 Task: Add a signature Devin Parker containing 'With best regards, Devin Parker' to email address softage.1@softage.net and add a folder Copyrights
Action: Key pressed n
Screenshot: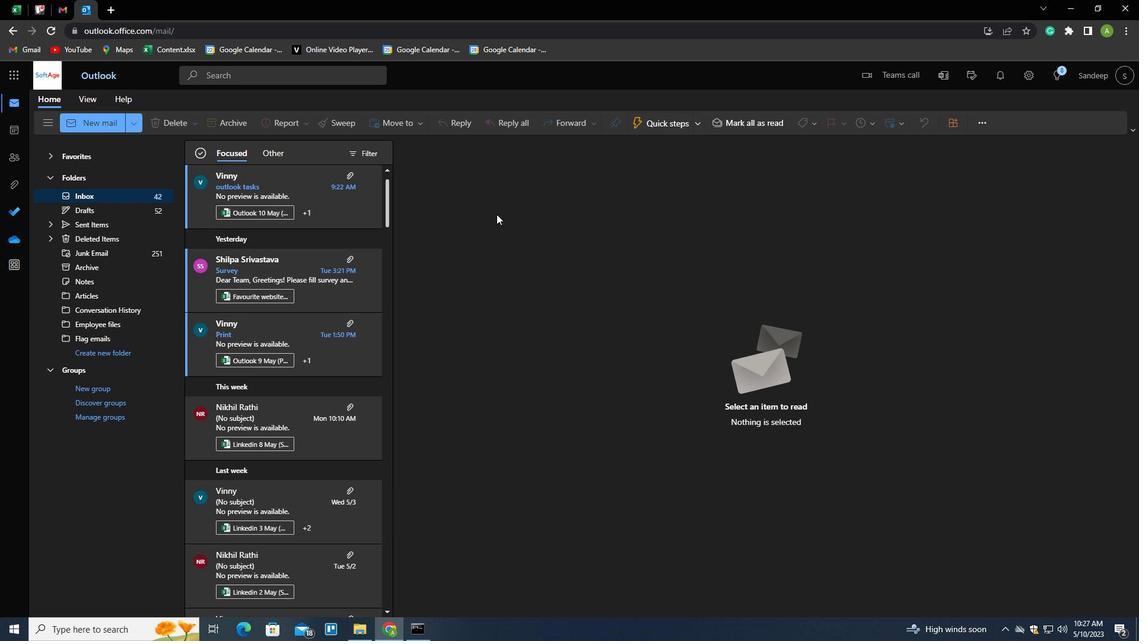 
Action: Mouse moved to (804, 118)
Screenshot: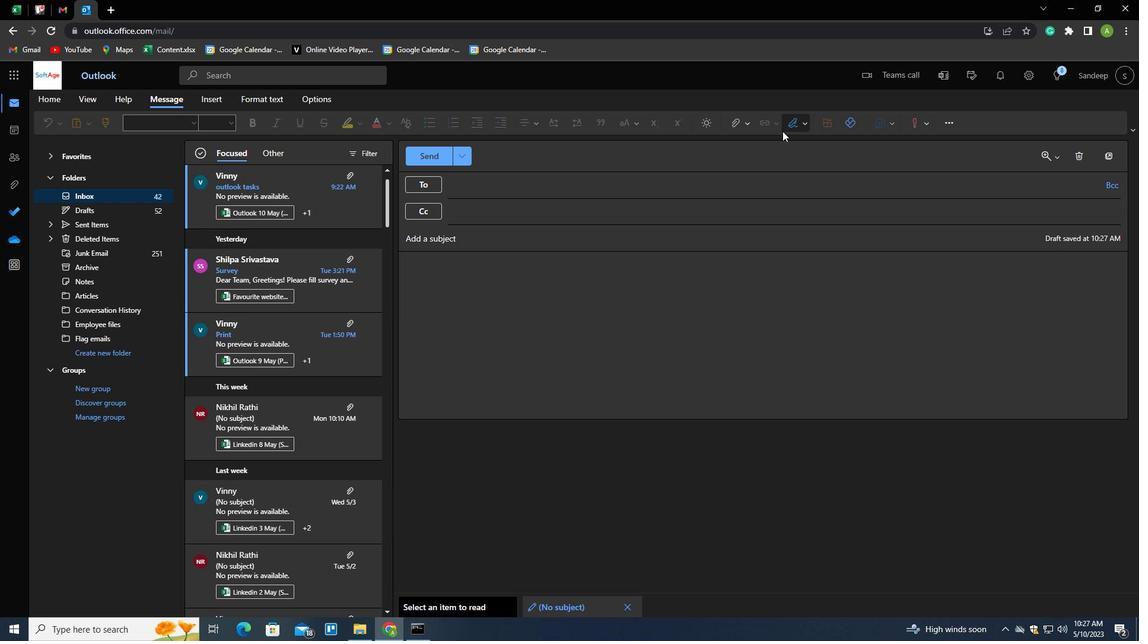 
Action: Mouse pressed left at (804, 118)
Screenshot: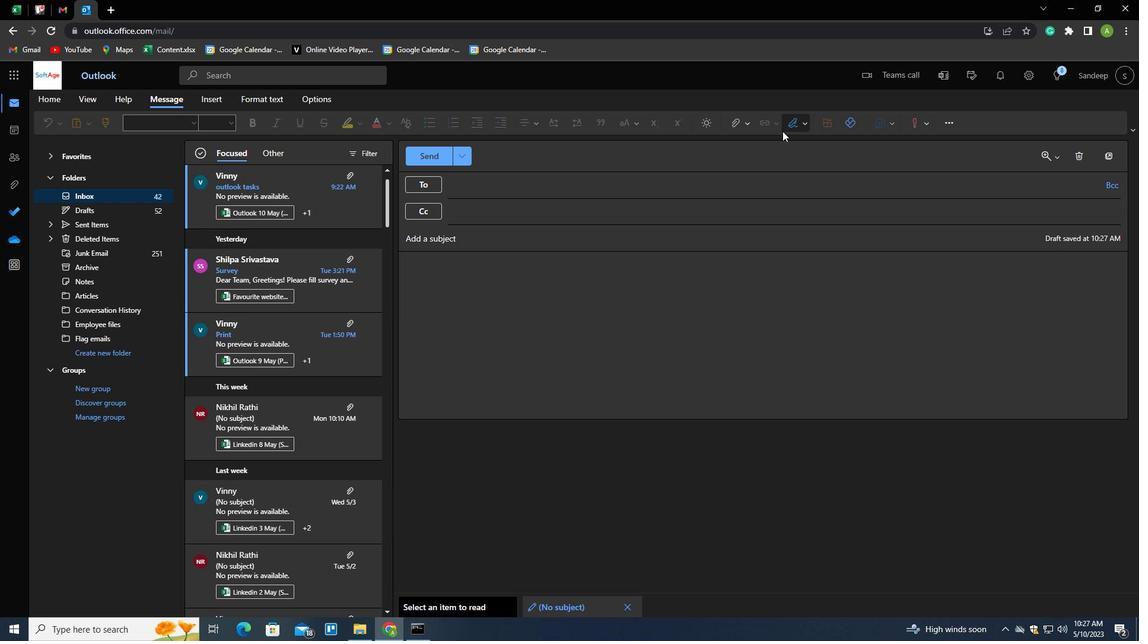 
Action: Mouse moved to (793, 141)
Screenshot: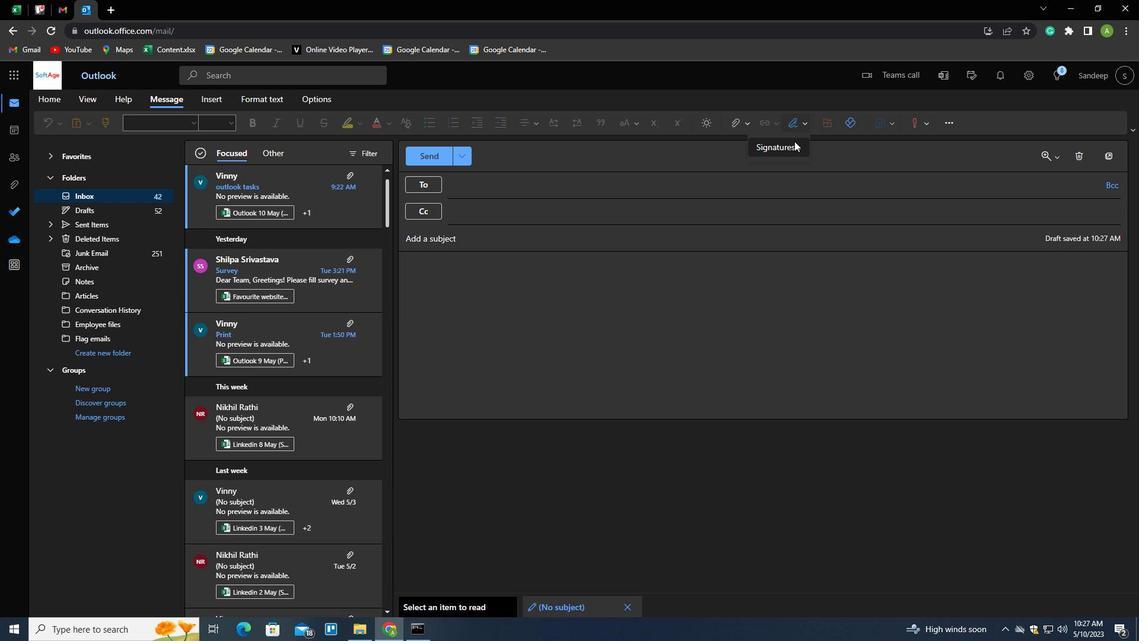 
Action: Mouse pressed left at (793, 141)
Screenshot: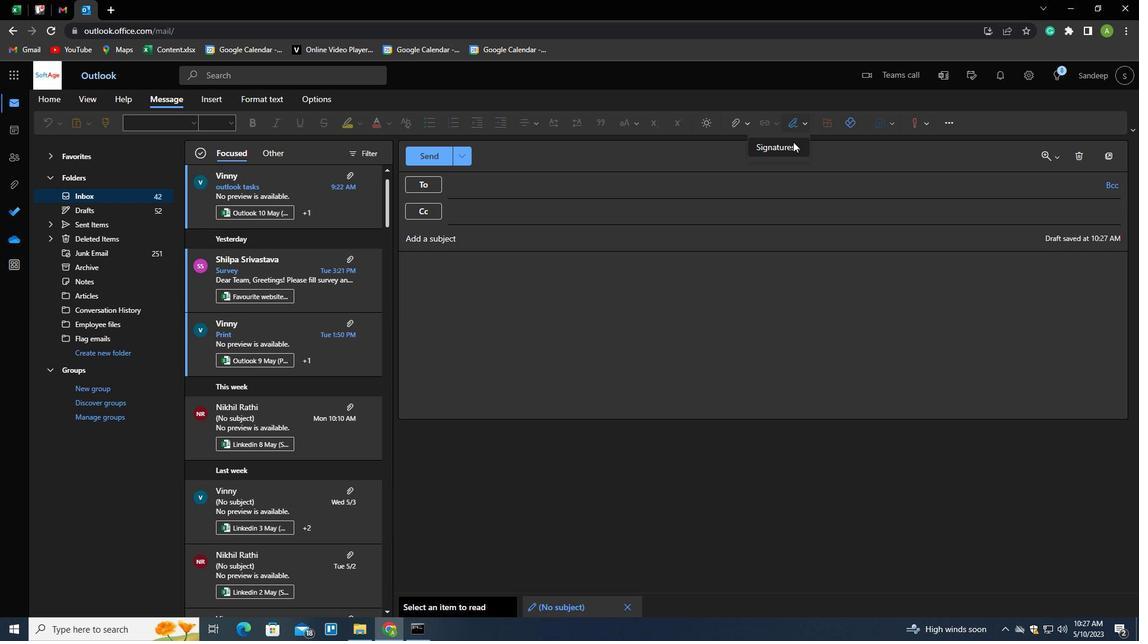 
Action: Mouse moved to (639, 216)
Screenshot: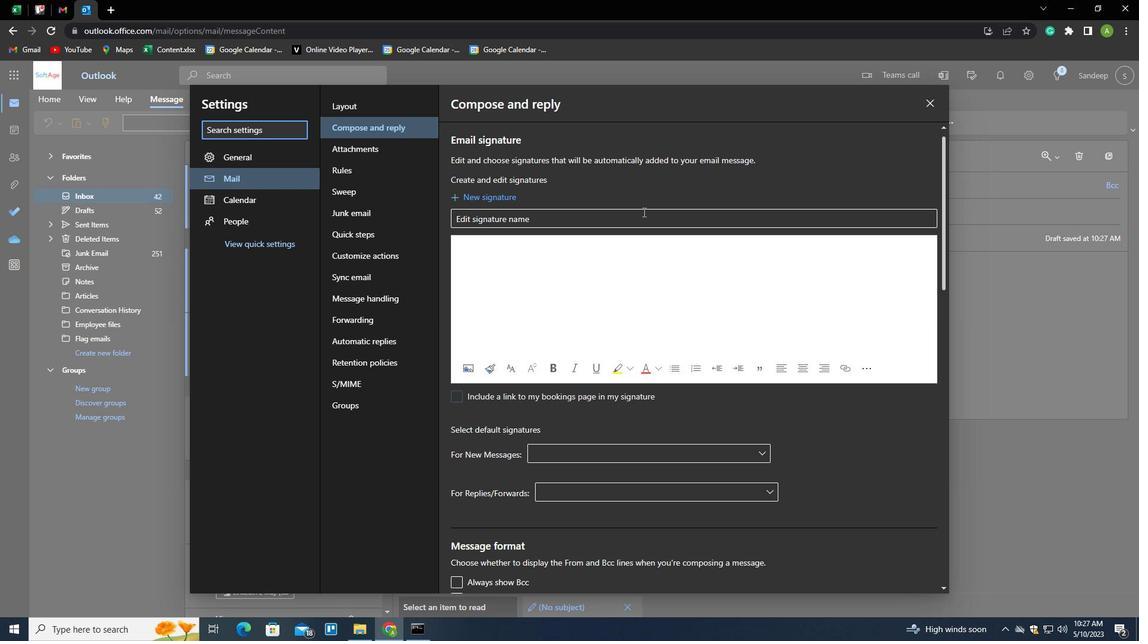 
Action: Mouse pressed left at (639, 216)
Screenshot: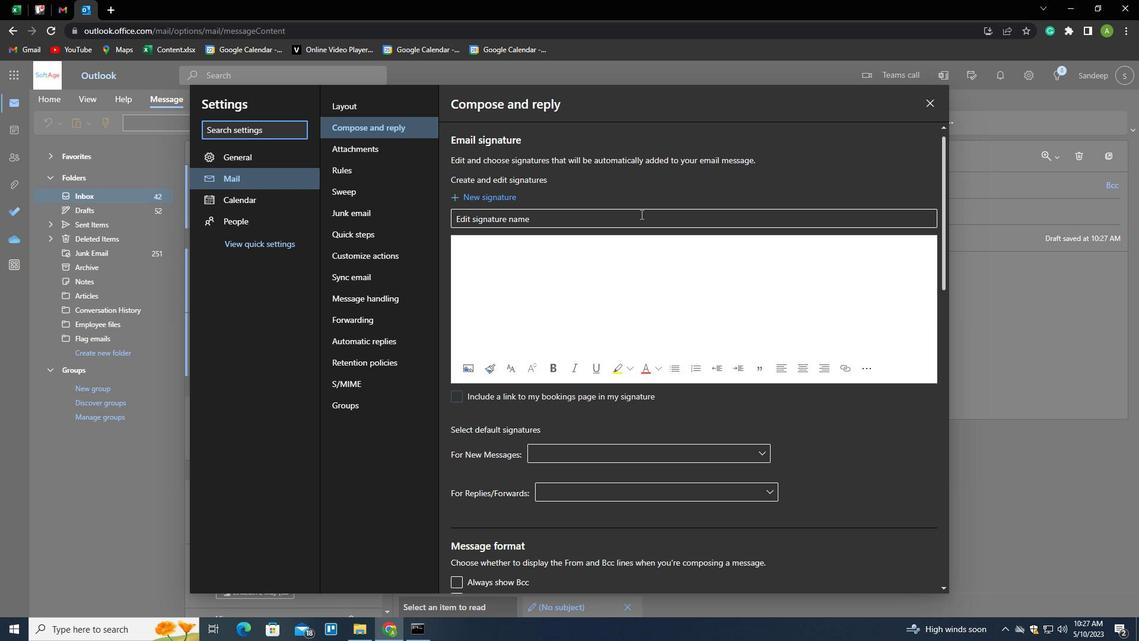 
Action: Key pressed <Key.shift>DECIN<Key.backspace><Key.backspace><Key.backspace>VIN<Key.space><Key.shift>PARKER<Key.tab><Key.shift_r><Key.enter><Key.enter><Key.enter><Key.enter><Key.enter><Key.enter><Key.enter><Key.shift>WIRH<Key.backspace><Key.backspace>TH<Key.space>BEST<Key.space>REGARDS<Key.space><Key.shift_r><Key.enter><Key.shift>DEC=V<Key.backspace><Key.backspace><Key.backspace>VIN<Key.space>P<Key.backspace><Key.shift>PARKER
Screenshot: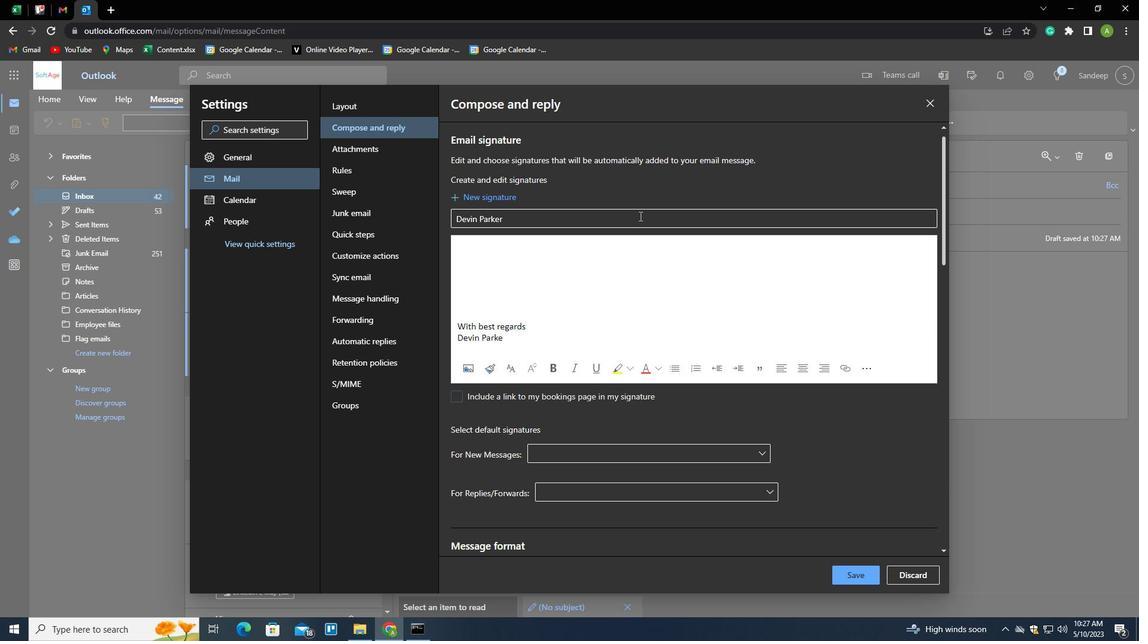
Action: Mouse moved to (855, 579)
Screenshot: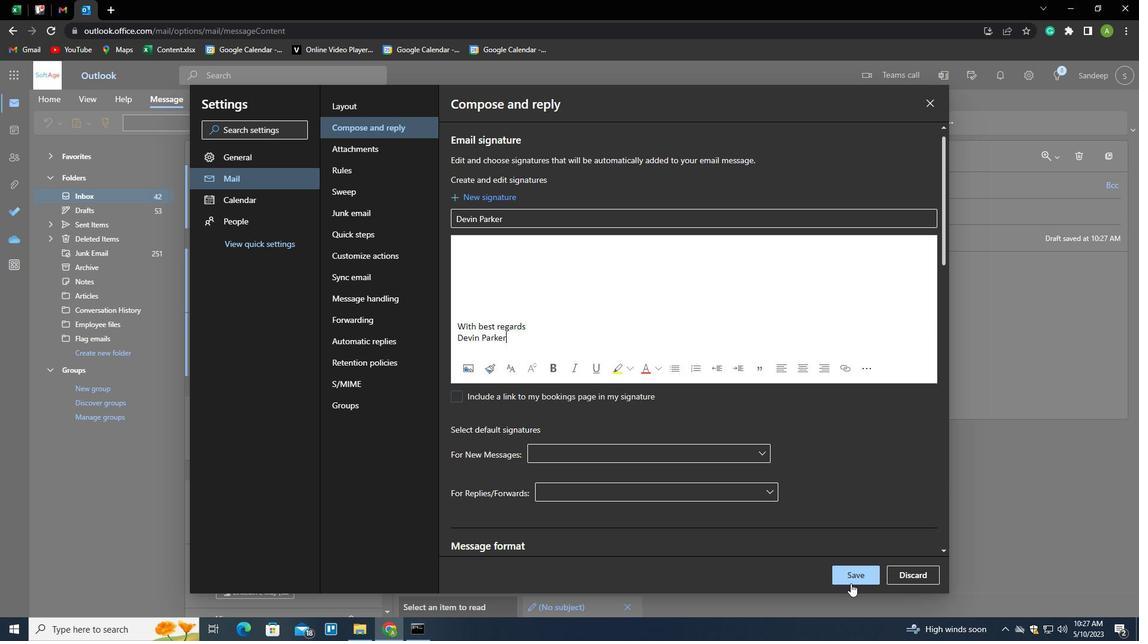 
Action: Mouse pressed left at (855, 579)
Screenshot: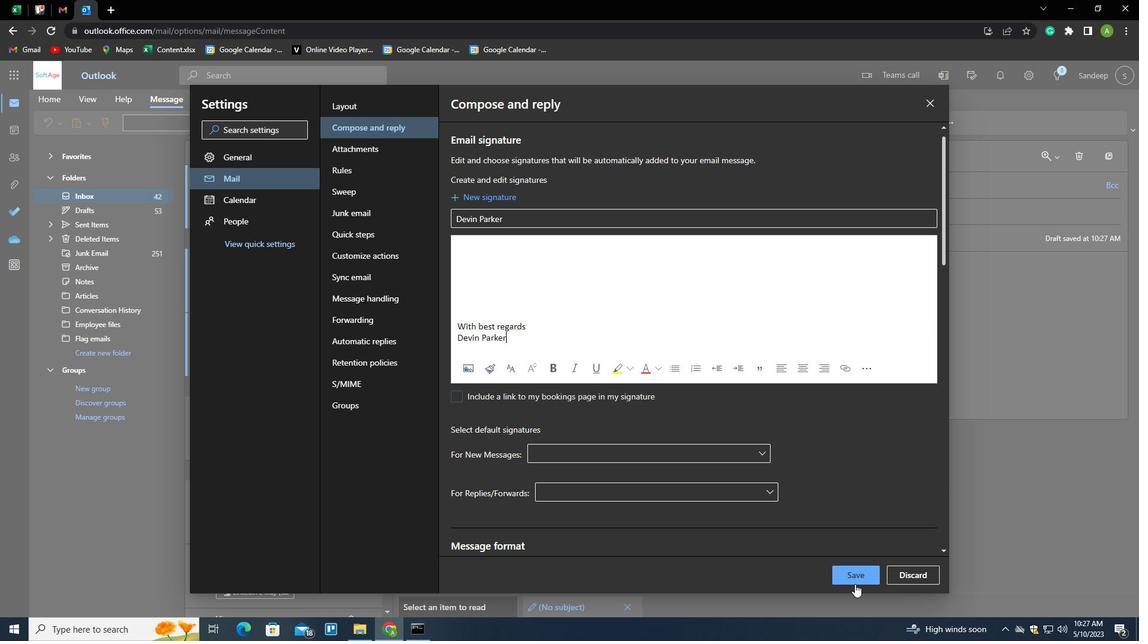 
Action: Mouse moved to (1023, 391)
Screenshot: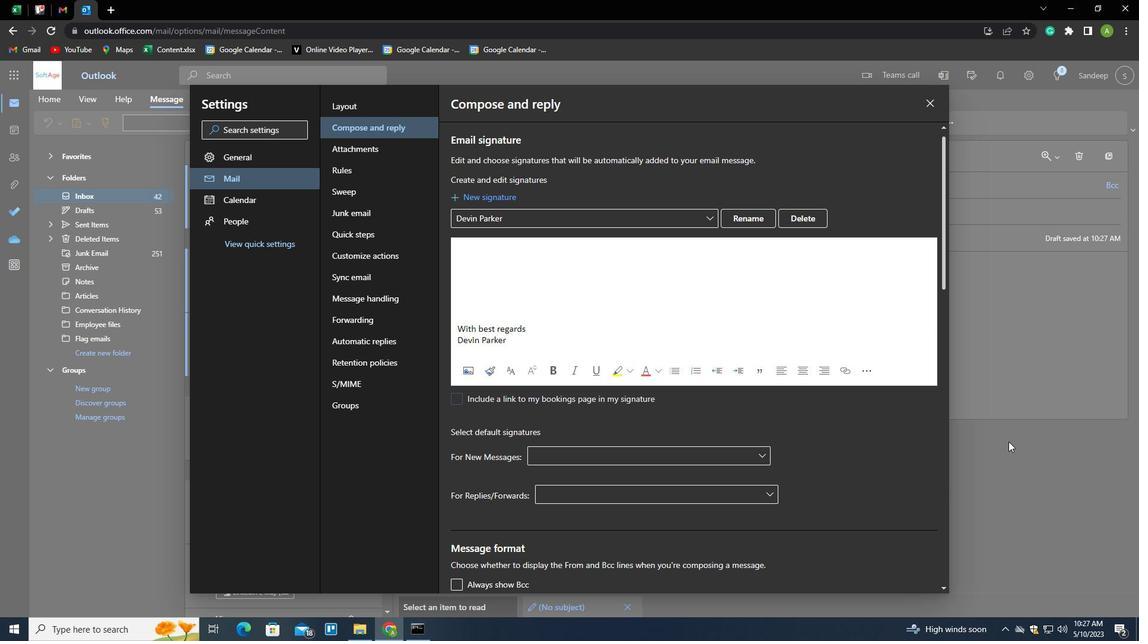 
Action: Mouse pressed left at (1023, 391)
Screenshot: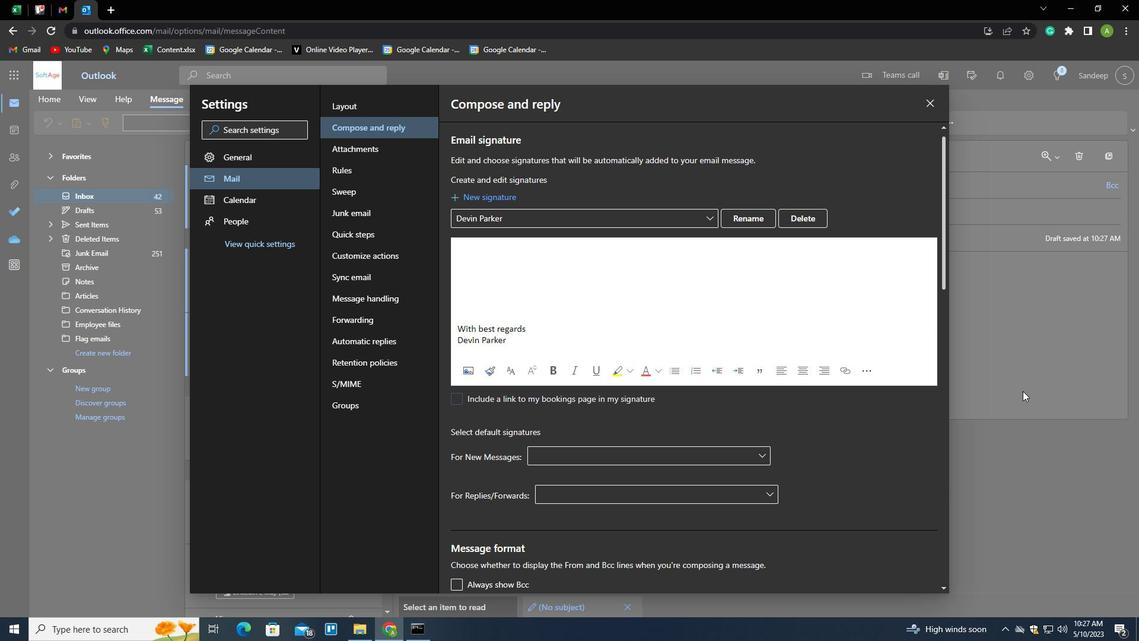 
Action: Mouse moved to (798, 122)
Screenshot: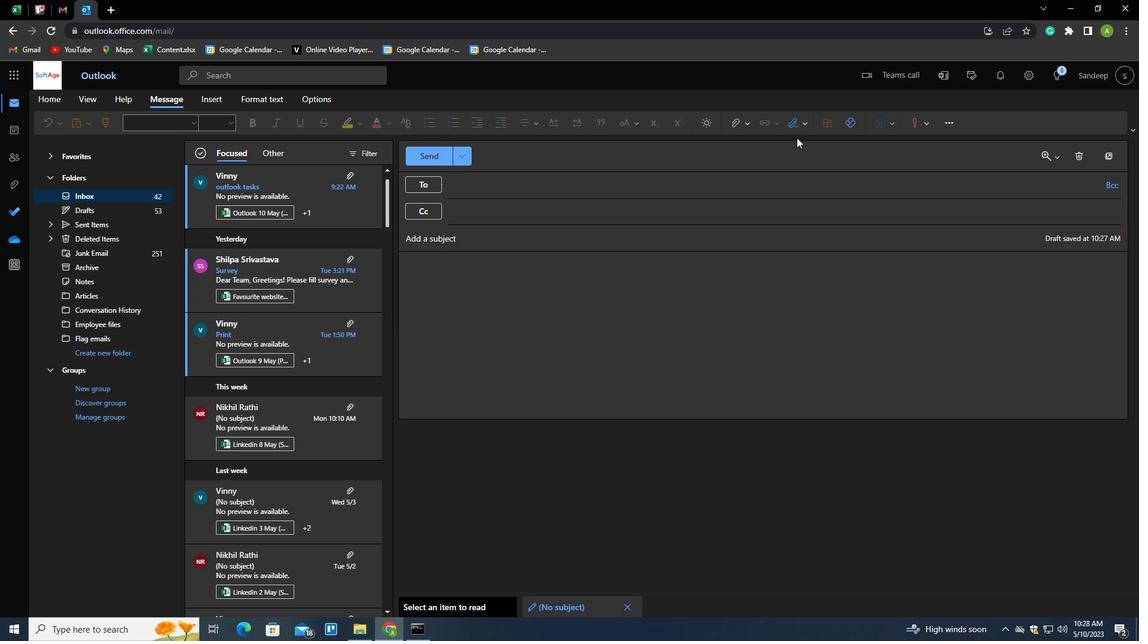 
Action: Mouse pressed left at (798, 122)
Screenshot: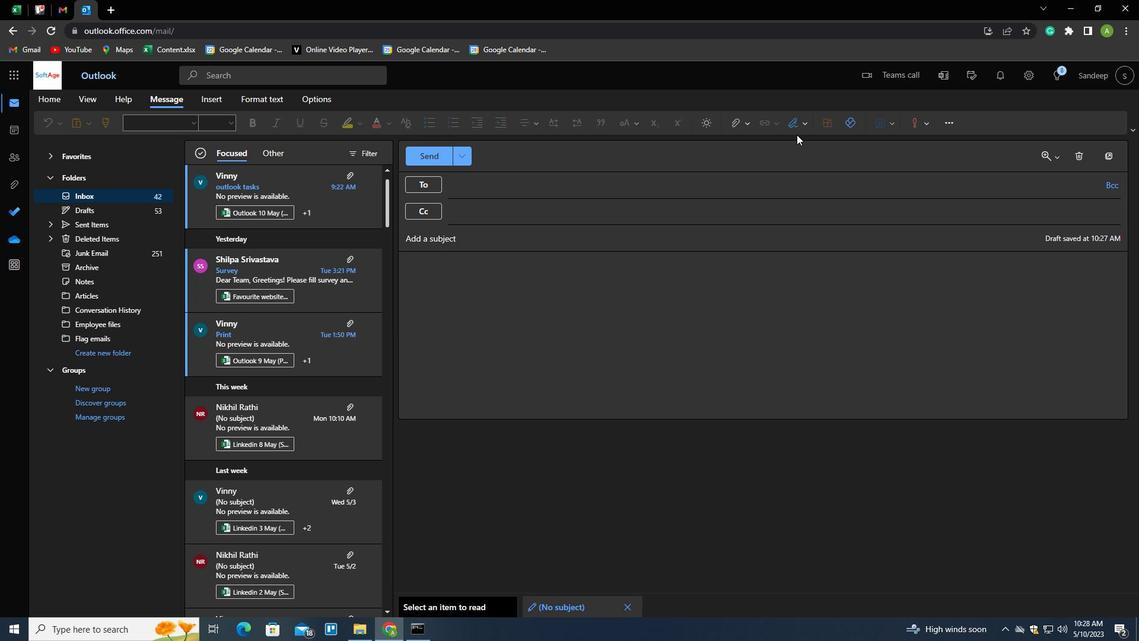 
Action: Mouse moved to (791, 148)
Screenshot: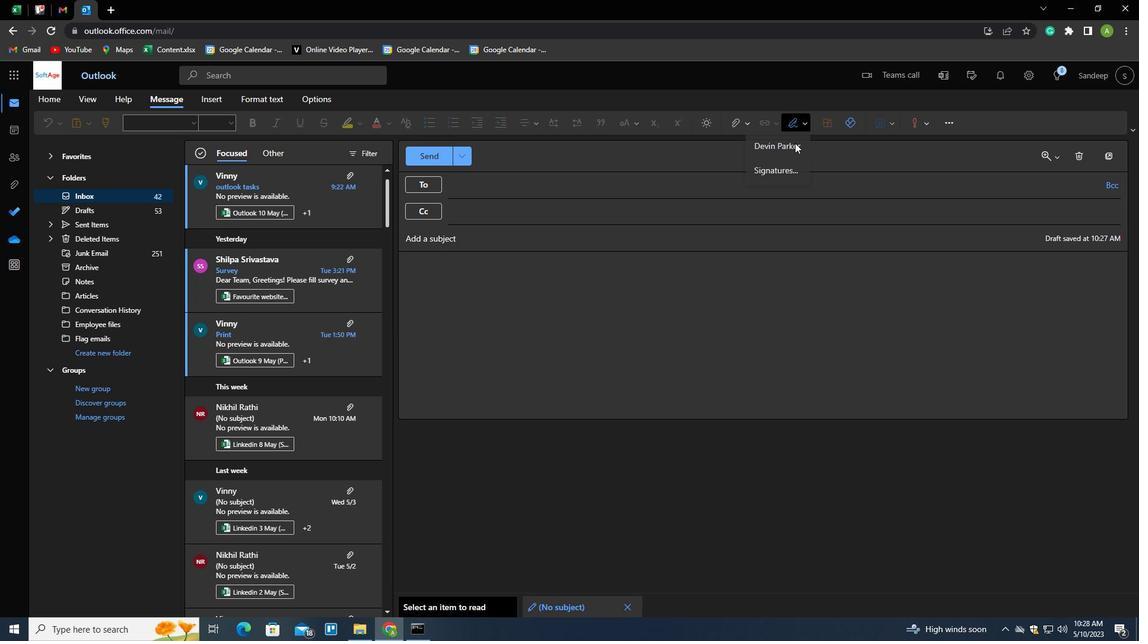 
Action: Mouse pressed left at (791, 148)
Screenshot: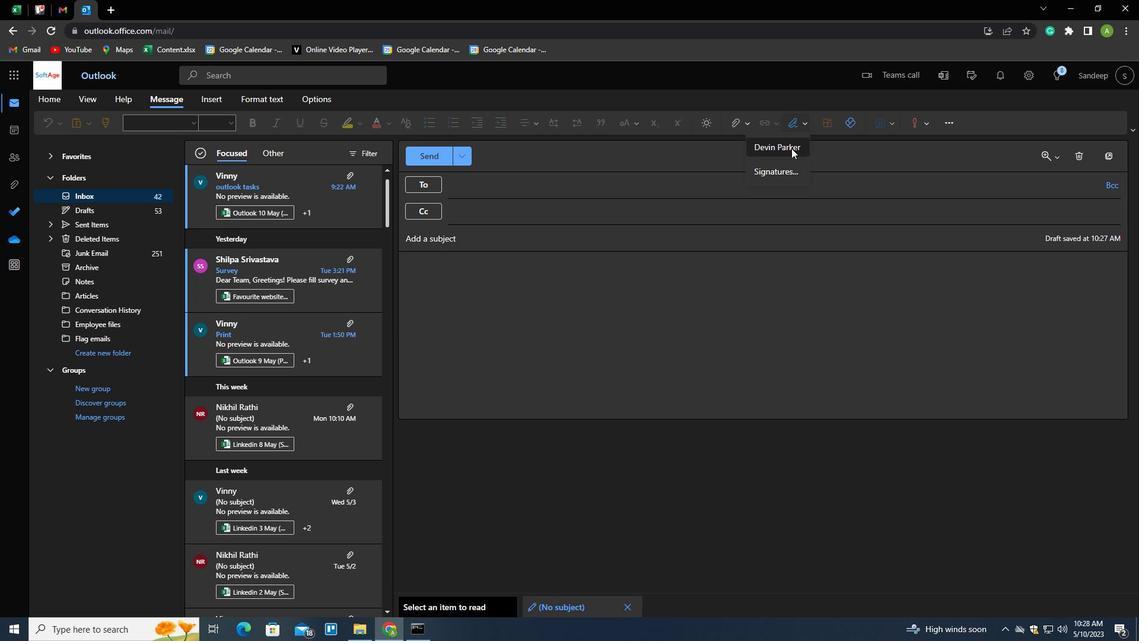 
Action: Mouse moved to (471, 185)
Screenshot: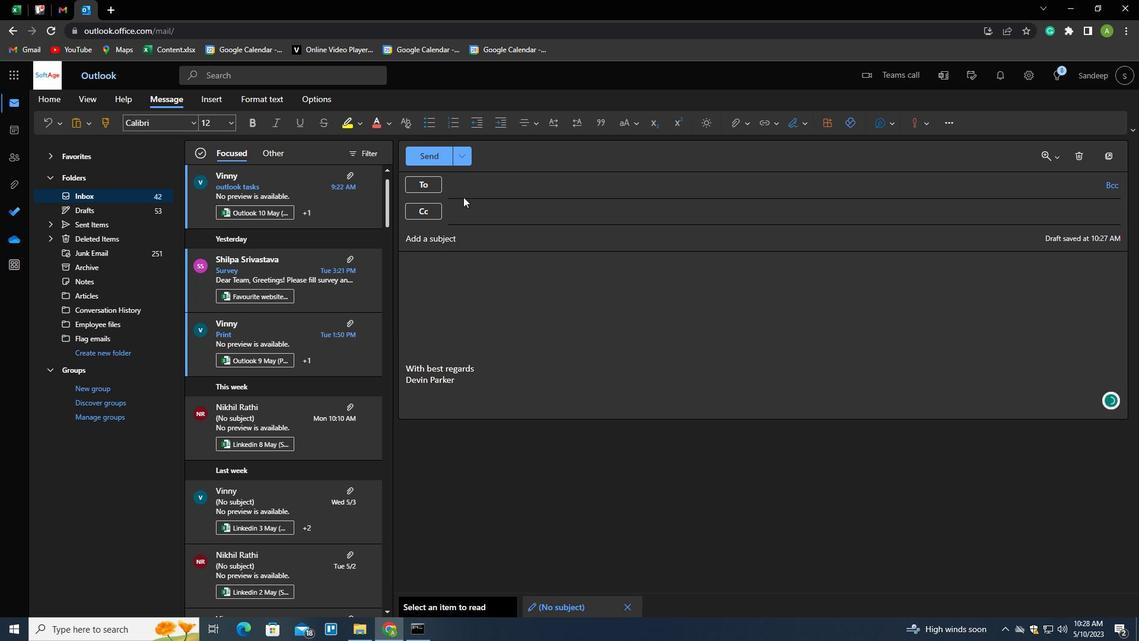 
Action: Mouse pressed left at (471, 185)
Screenshot: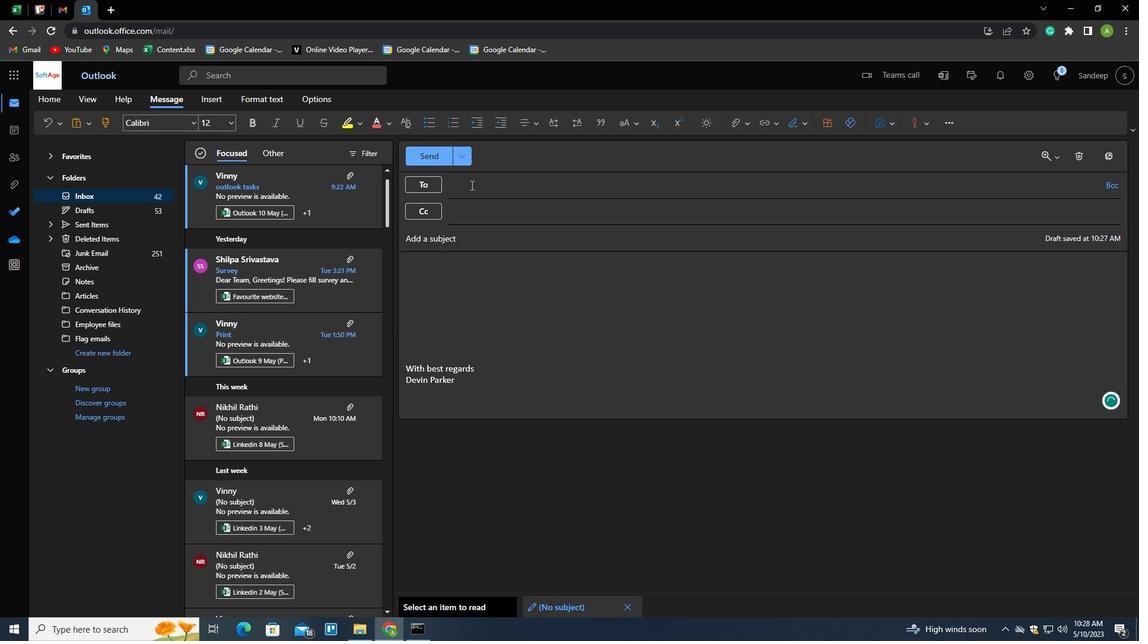 
Action: Key pressed SOFTAGE.<Key.shift>1<Key.shift>@SOFTAGE.NET
Screenshot: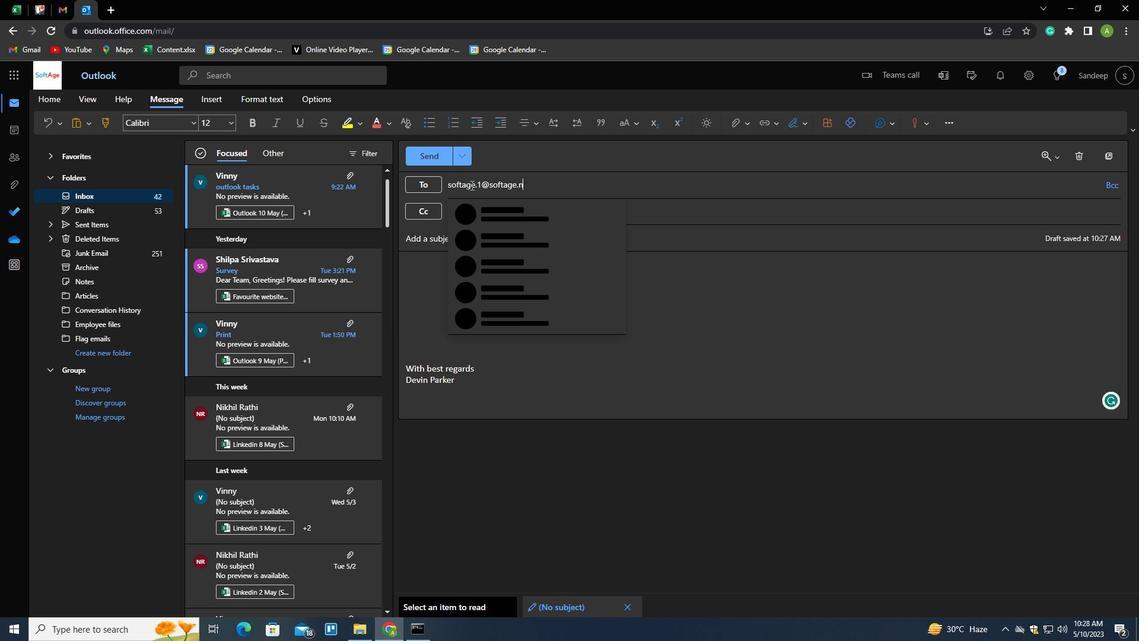 
Action: Mouse moved to (517, 221)
Screenshot: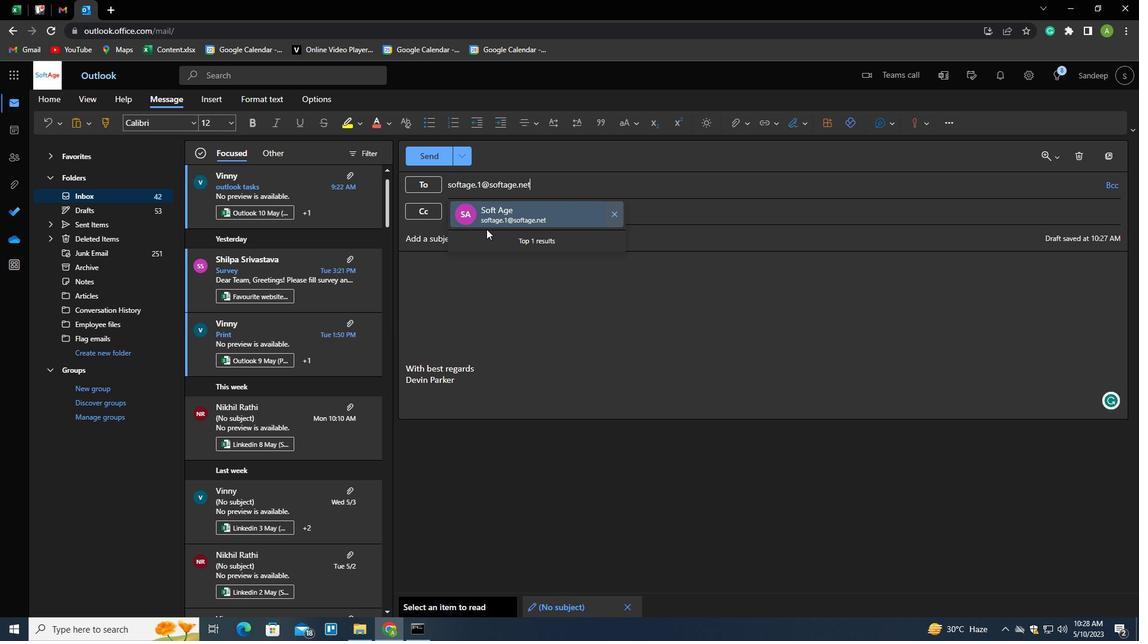 
Action: Mouse pressed left at (517, 221)
Screenshot: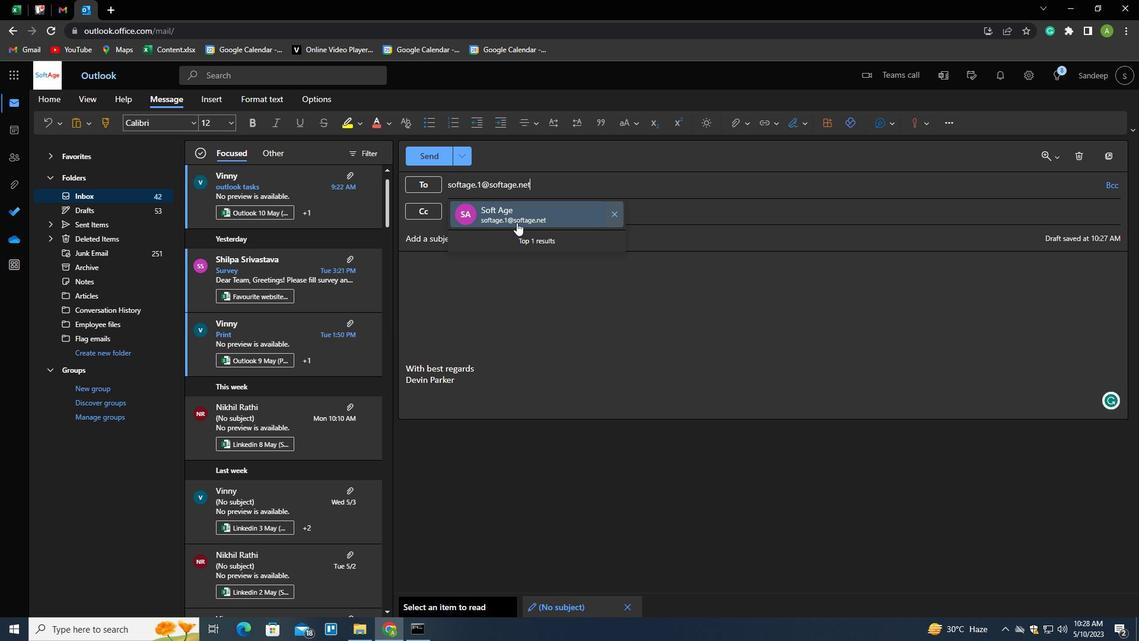 
Action: Mouse moved to (88, 356)
Screenshot: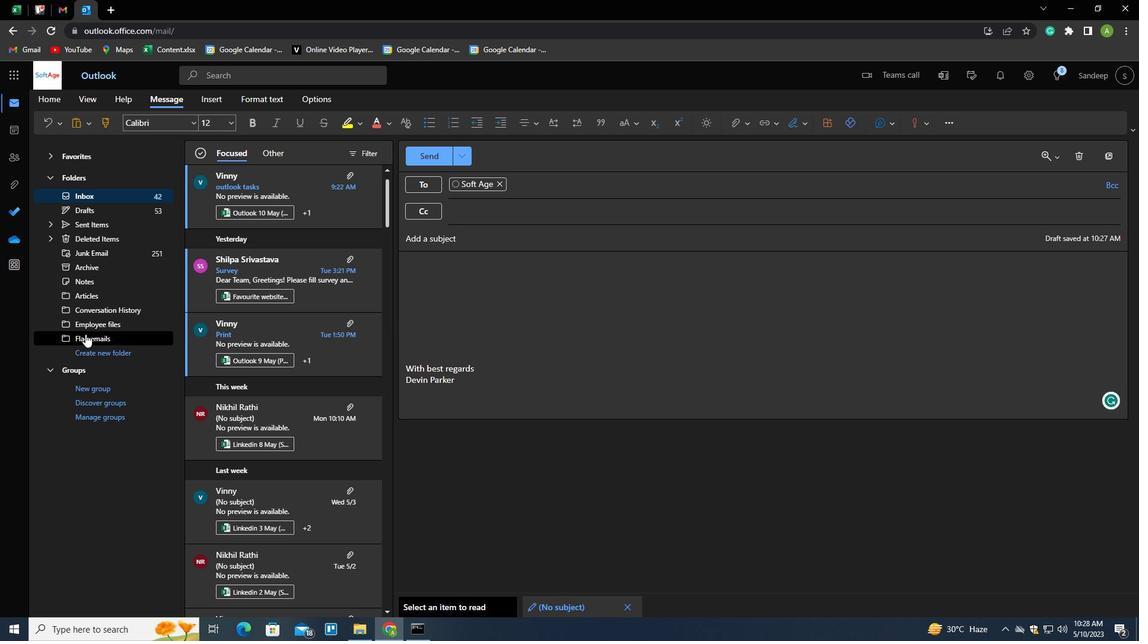 
Action: Mouse pressed left at (88, 356)
Screenshot: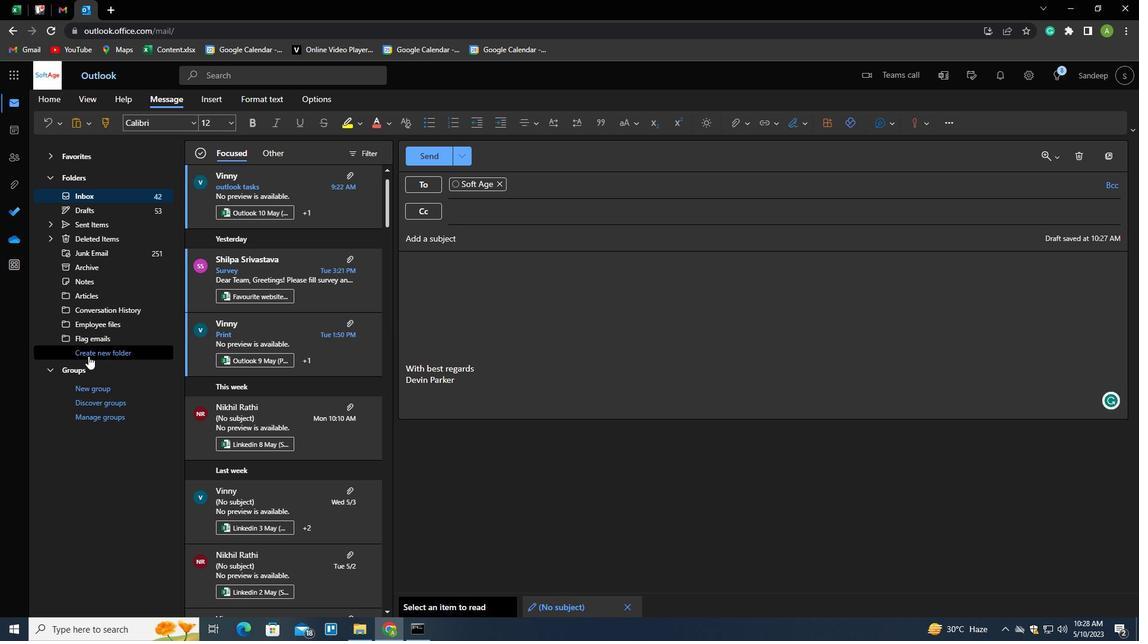 
Action: Key pressed <Key.shift>COPU<Key.backspace>YT<Key.backspace>RIGHTS
Screenshot: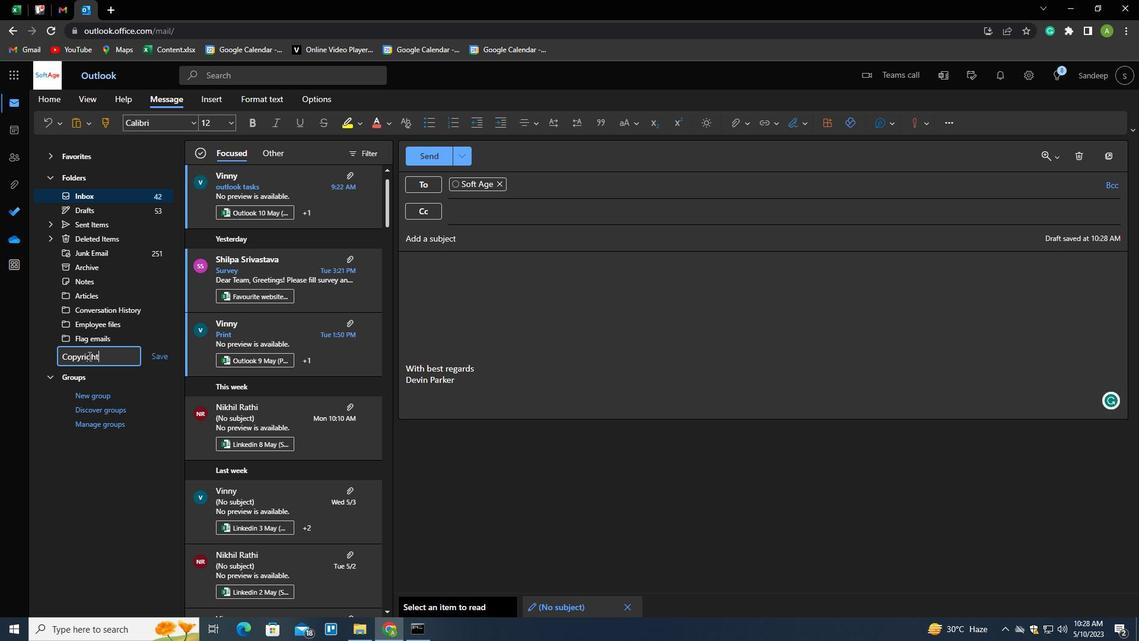 
Action: Mouse moved to (166, 357)
Screenshot: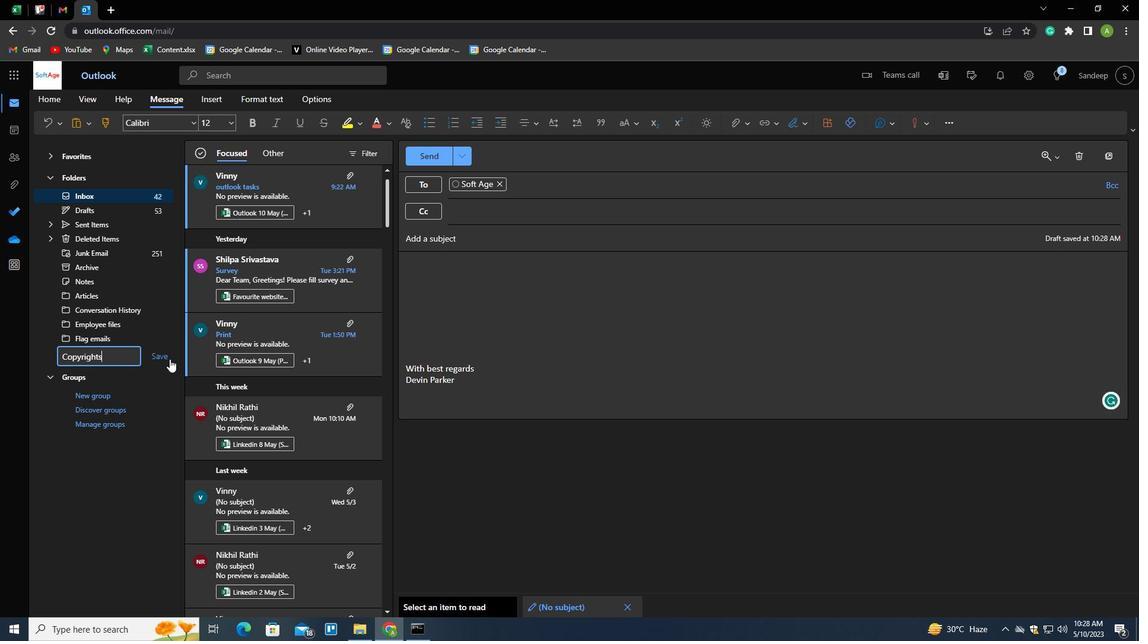 
Action: Key pressed <Key.enter>
Screenshot: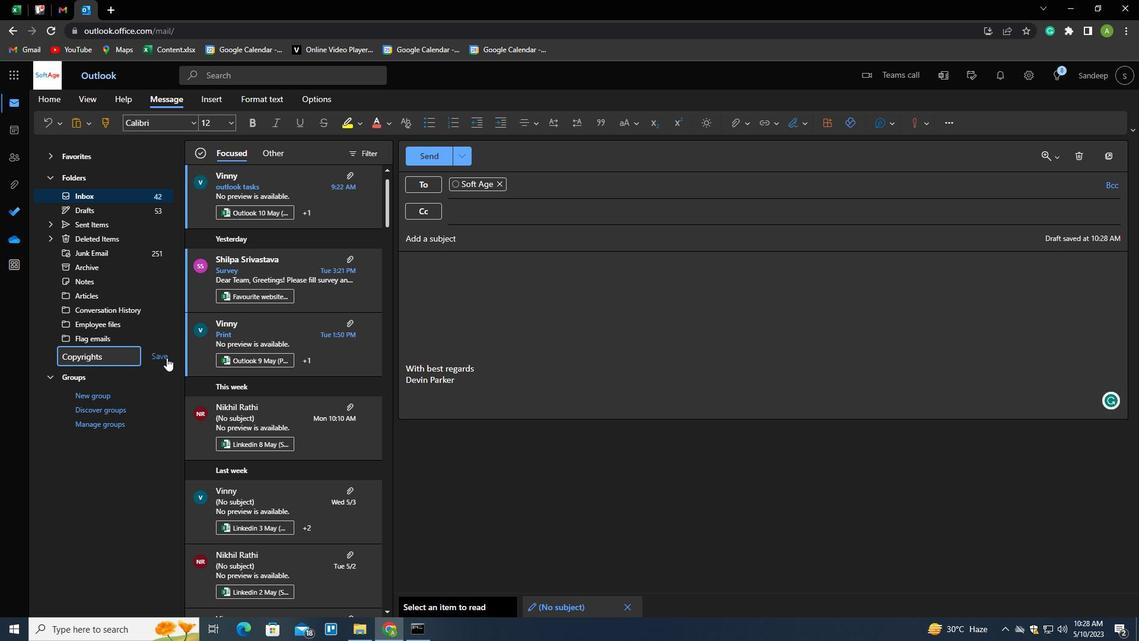 
